 Task: Search for the task labeled 'performer of the month' in the task management application.
Action: Mouse moved to (14, 162)
Screenshot: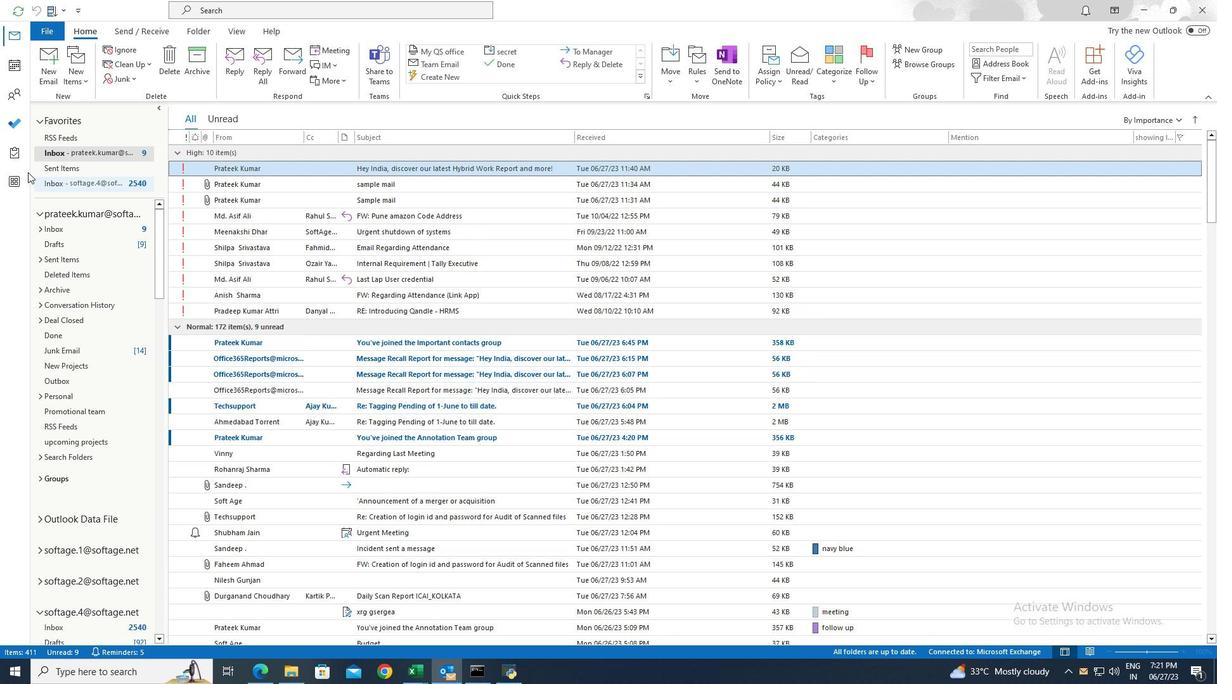 
Action: Mouse pressed left at (14, 162)
Screenshot: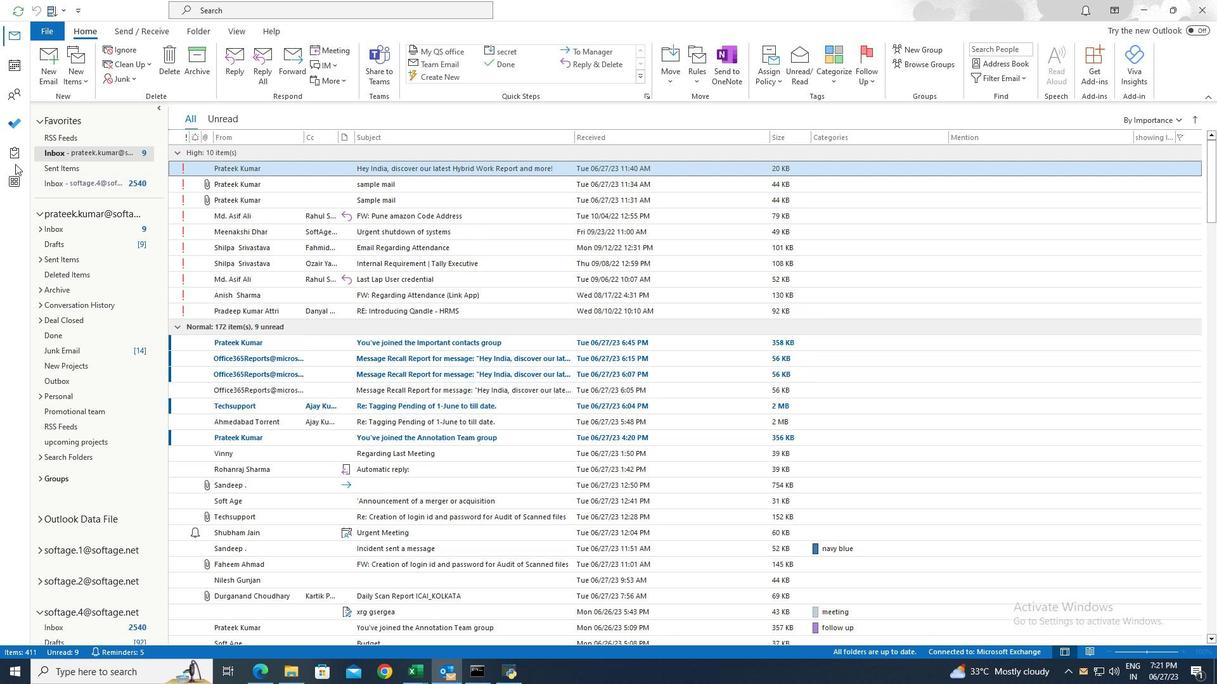 
Action: Mouse moved to (110, 150)
Screenshot: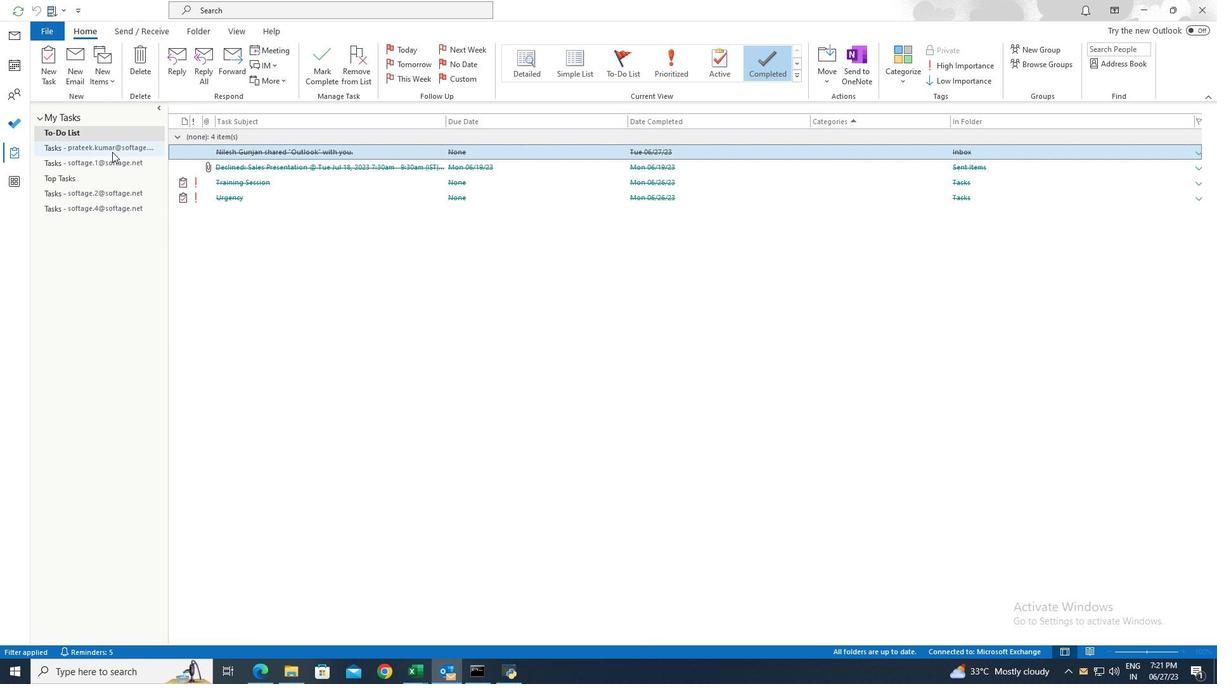 
Action: Mouse pressed left at (110, 150)
Screenshot: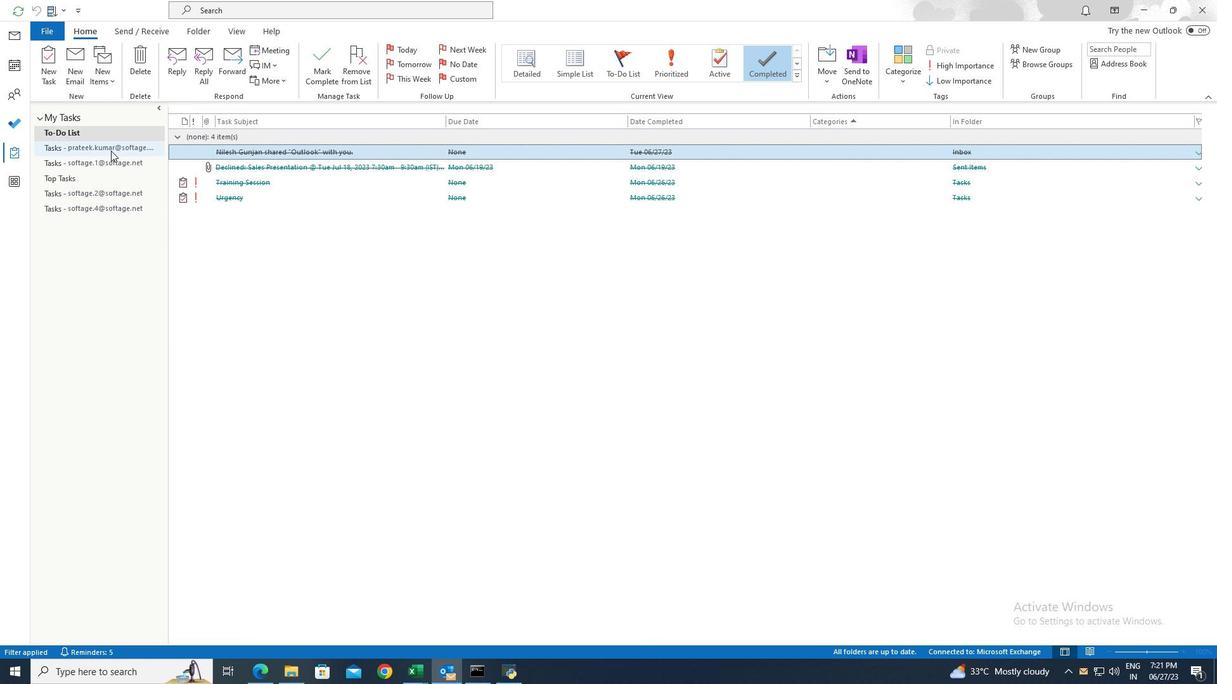 
Action: Mouse moved to (299, 8)
Screenshot: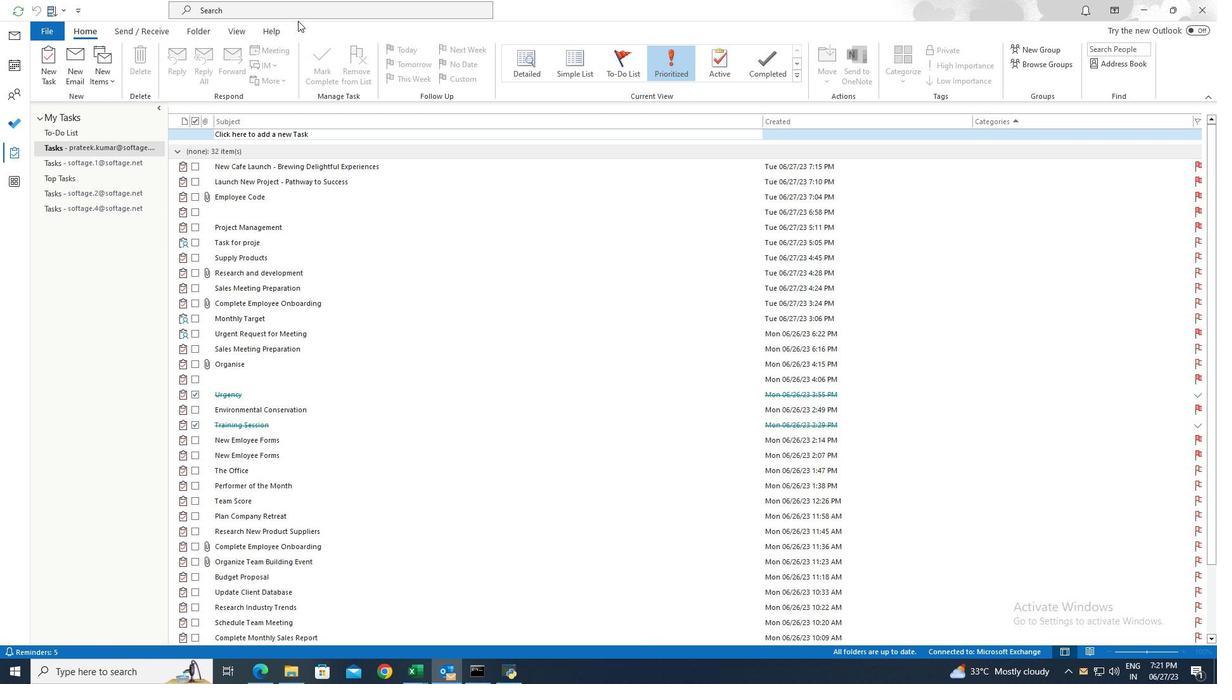 
Action: Mouse pressed left at (299, 8)
Screenshot: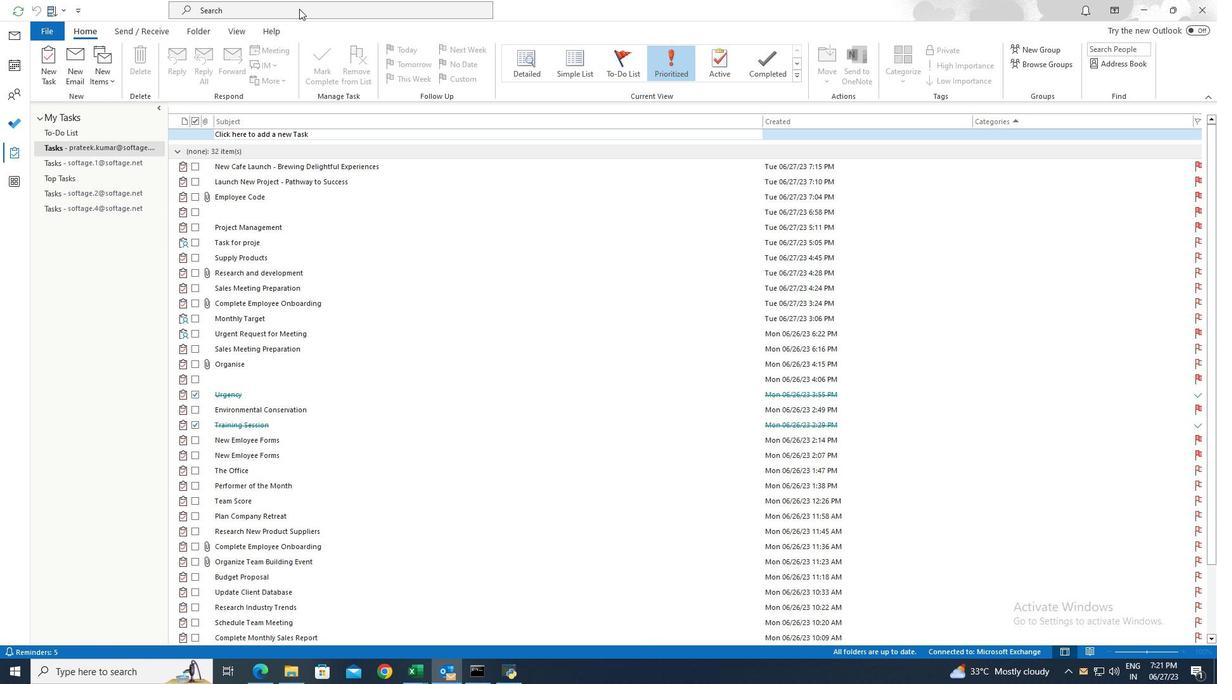 
Action: Key pressed performer<Key.space>of<Key.space>the<Key.space>month<Key.enter>
Screenshot: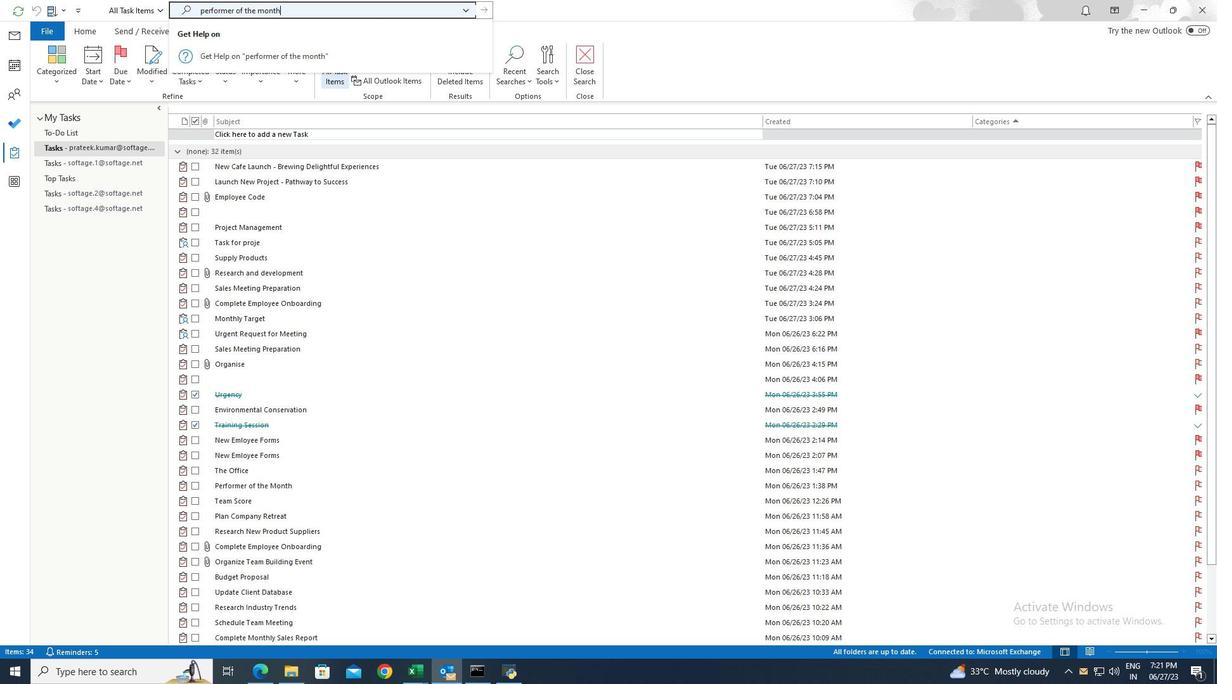 
Action: Mouse moved to (401, 154)
Screenshot: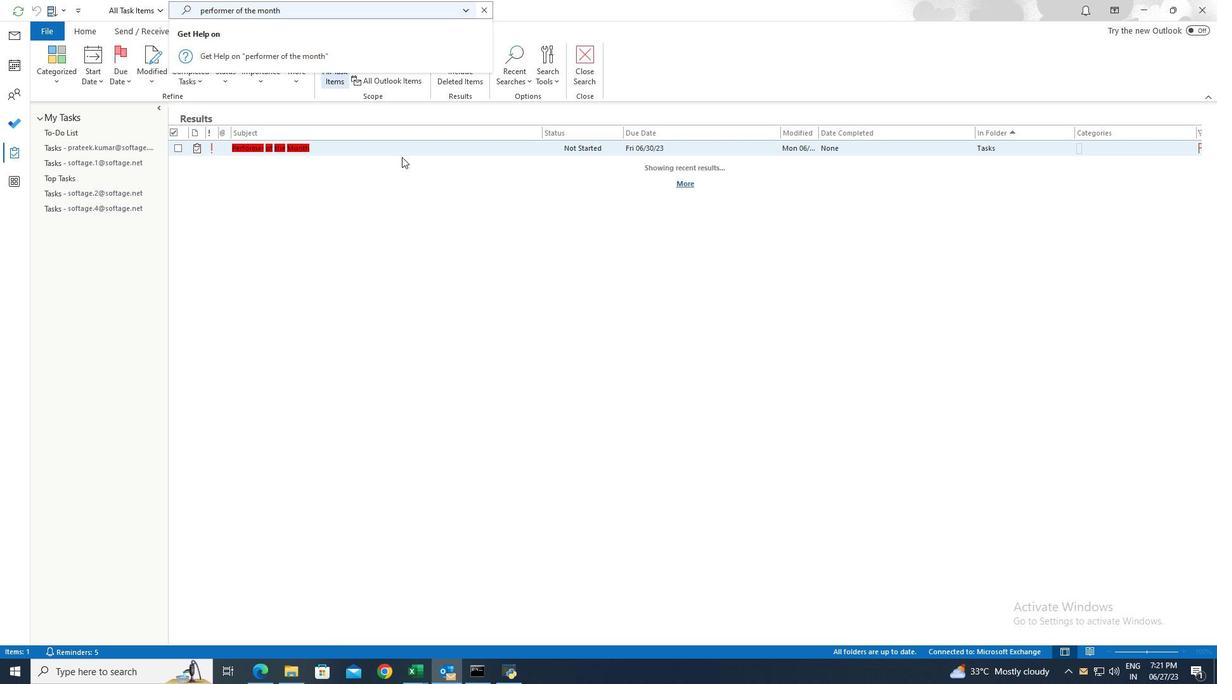 
Action: Mouse pressed left at (401, 154)
Screenshot: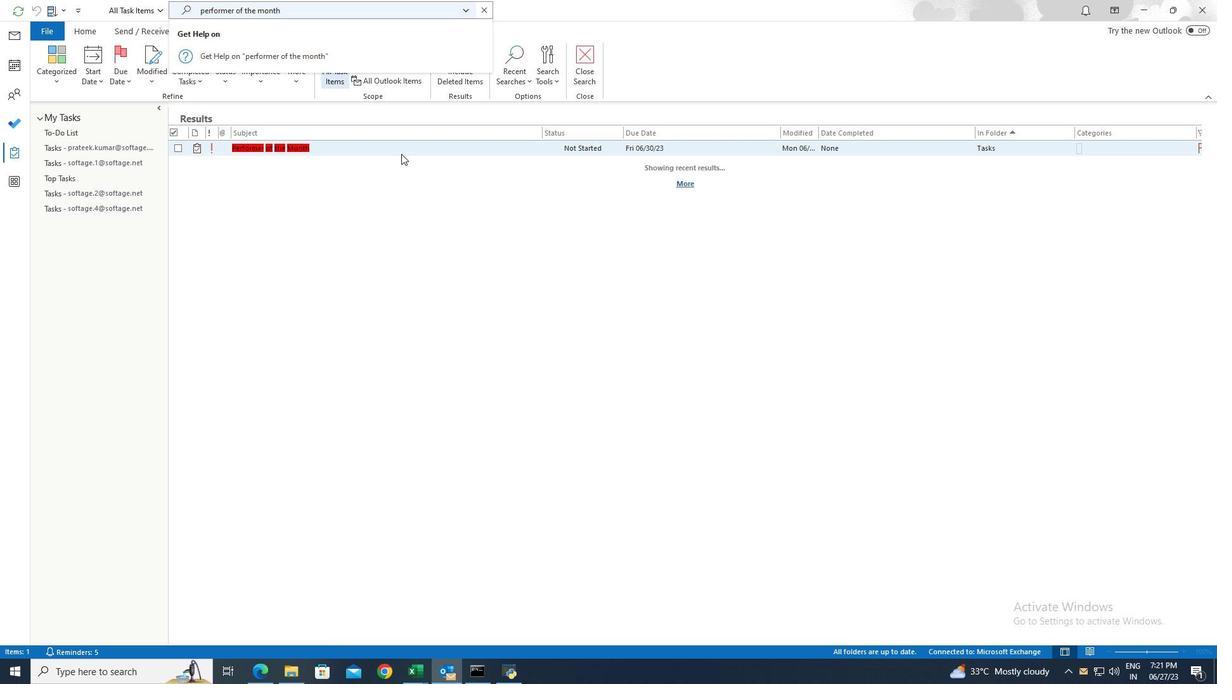 
Action: Mouse moved to (330, 147)
Screenshot: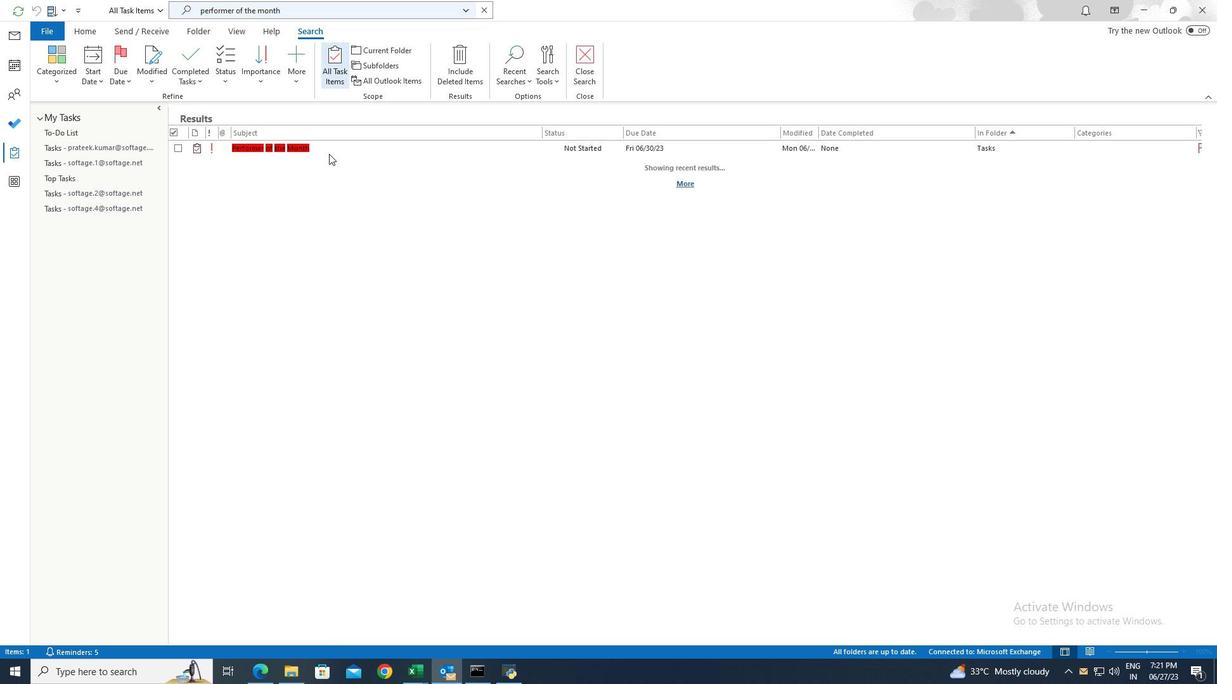 
Action: Mouse pressed left at (330, 147)
Screenshot: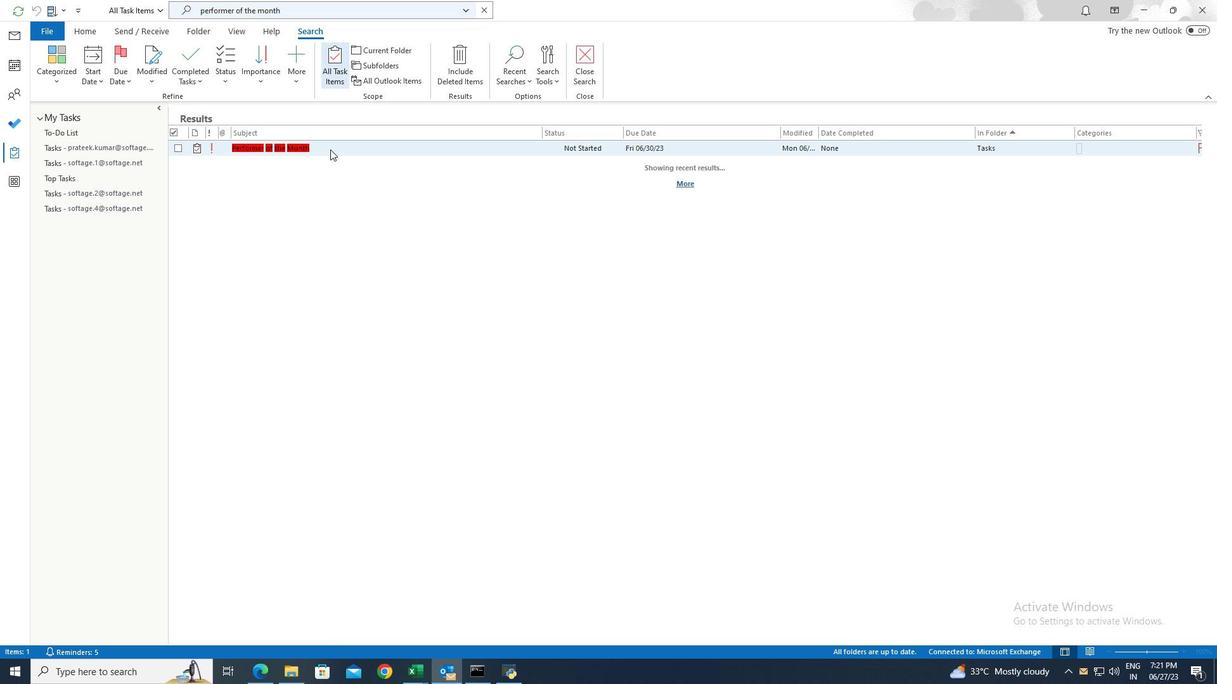 
Action: Mouse moved to (58, 48)
Screenshot: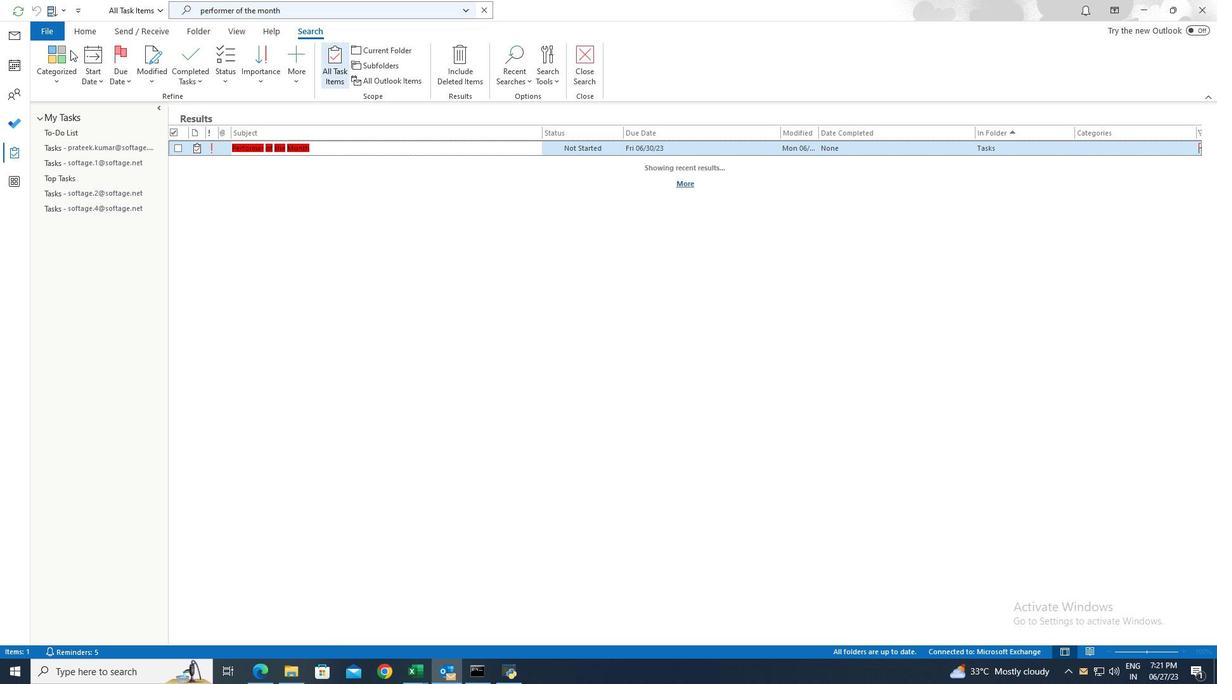 
Action: Mouse pressed left at (58, 48)
Screenshot: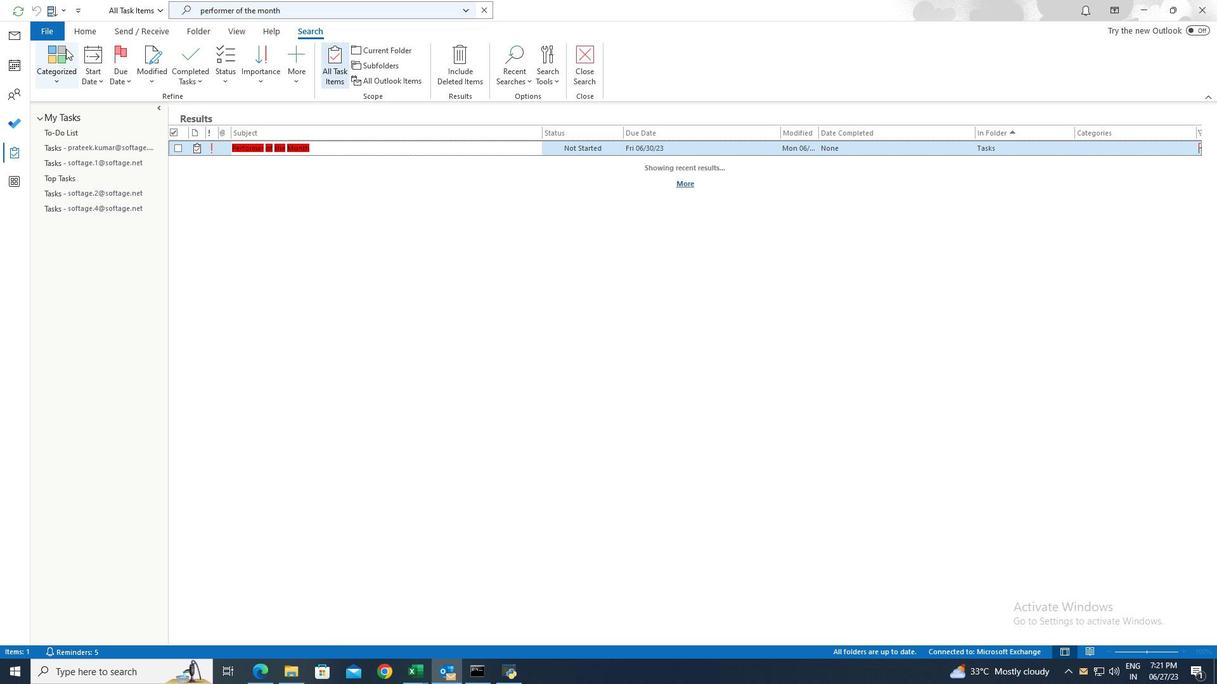 
Action: Mouse moved to (83, 93)
Screenshot: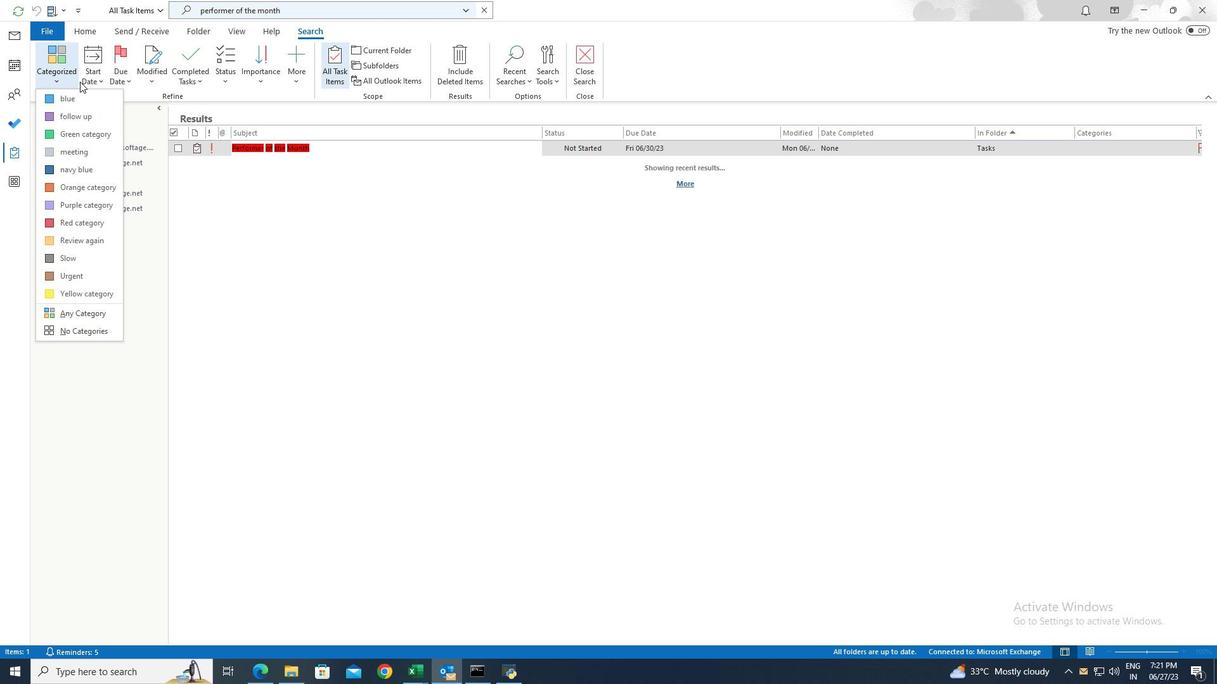 
Action: Mouse pressed left at (83, 93)
Screenshot: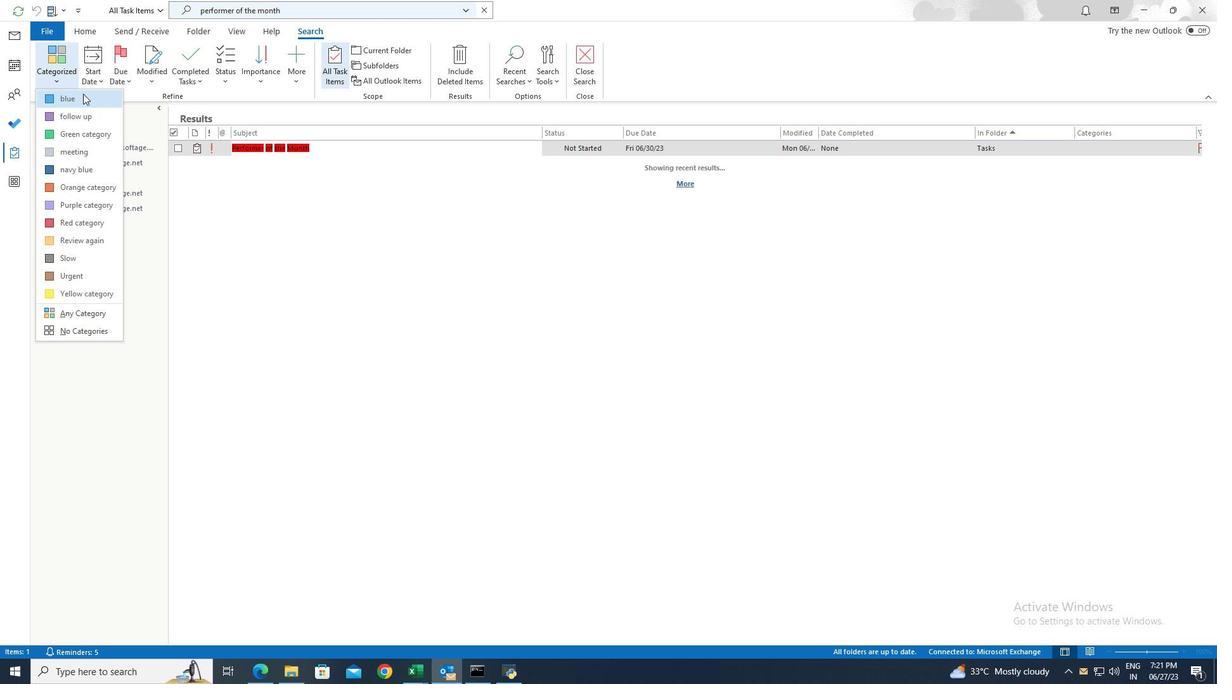 
Action: Mouse moved to (429, 324)
Screenshot: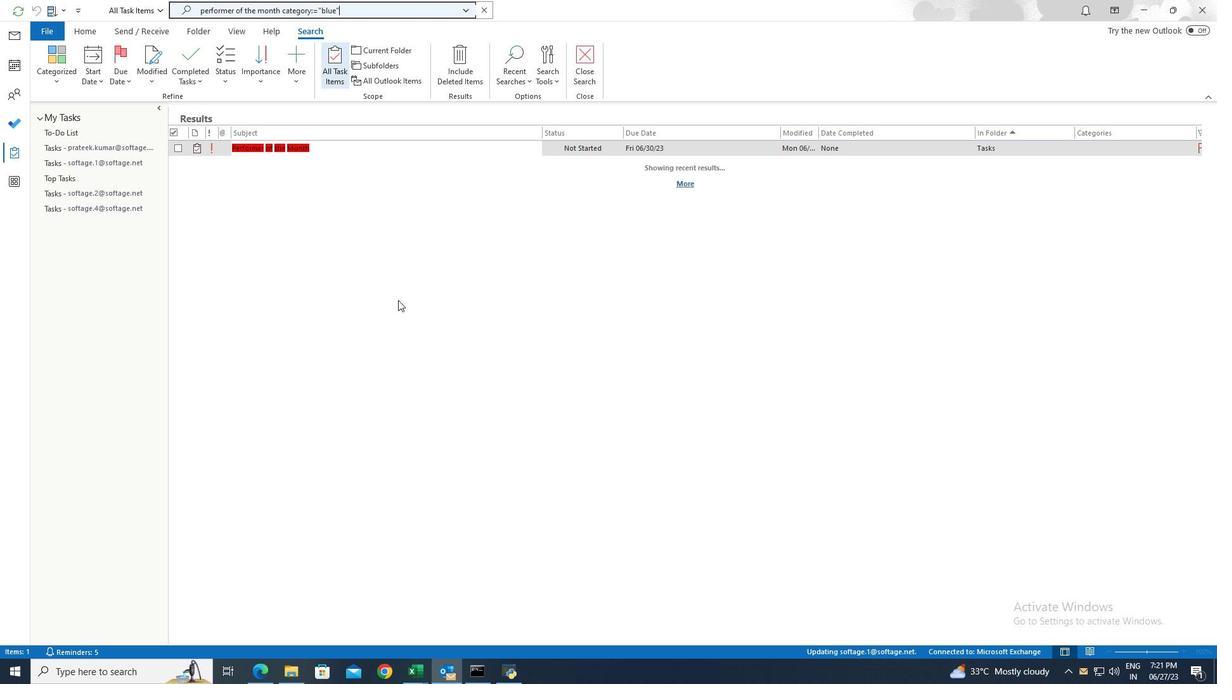 
